 Task: Make in the project Brighten an epic 'DevOps Implementation'. Create in the project Brighten an epic 'Website Redesign'. Add in the project Brighten an epic 'Network Upgrades'
Action: Mouse moved to (244, 74)
Screenshot: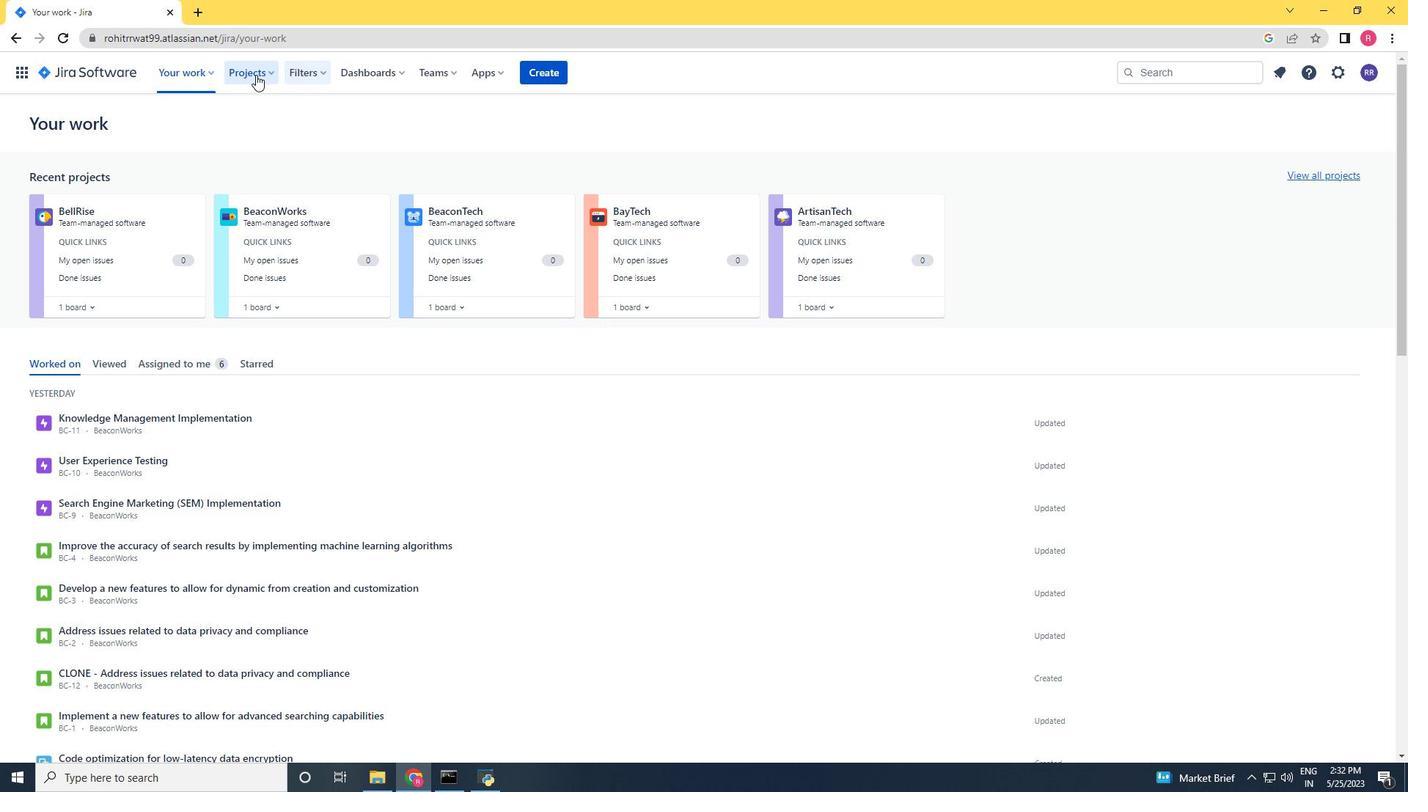 
Action: Mouse pressed left at (244, 74)
Screenshot: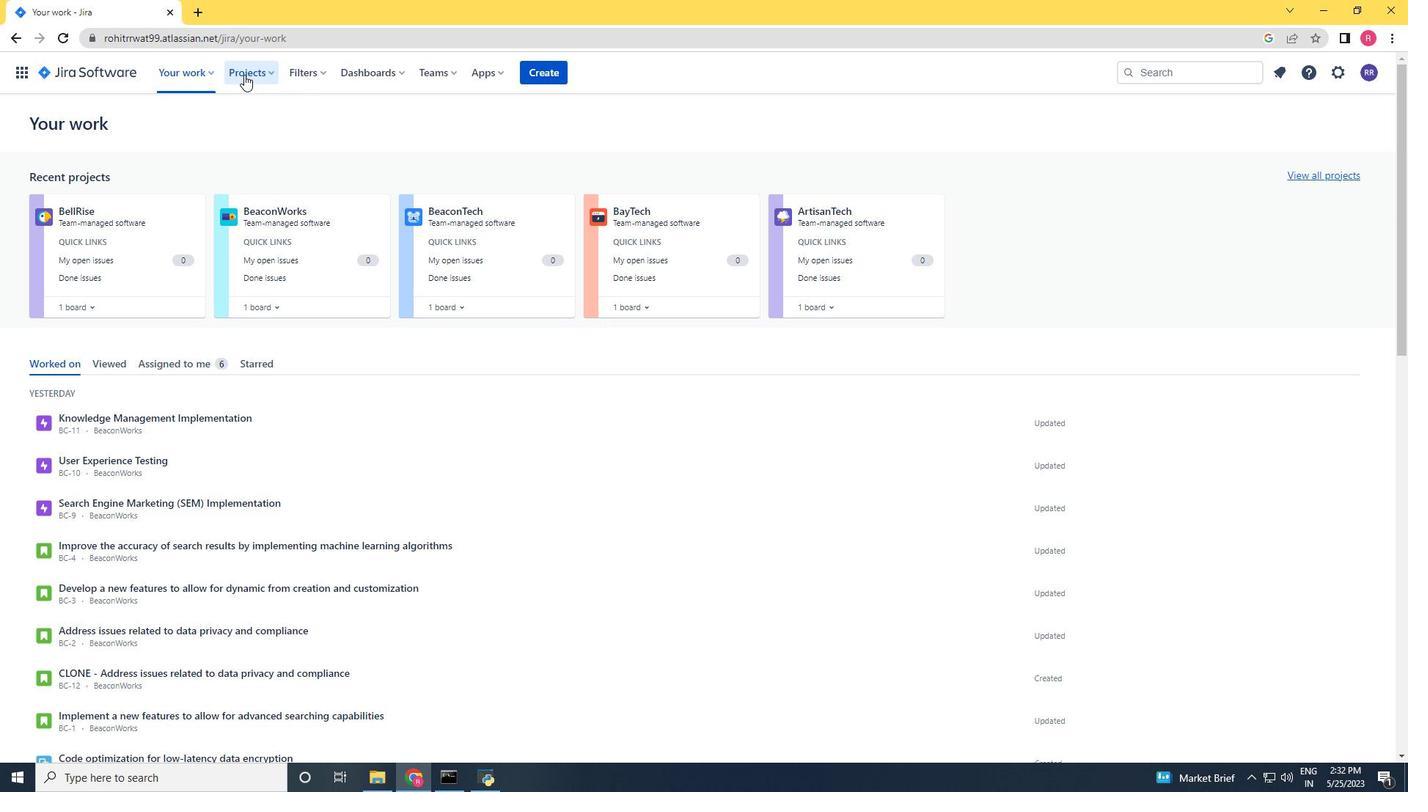
Action: Mouse moved to (253, 140)
Screenshot: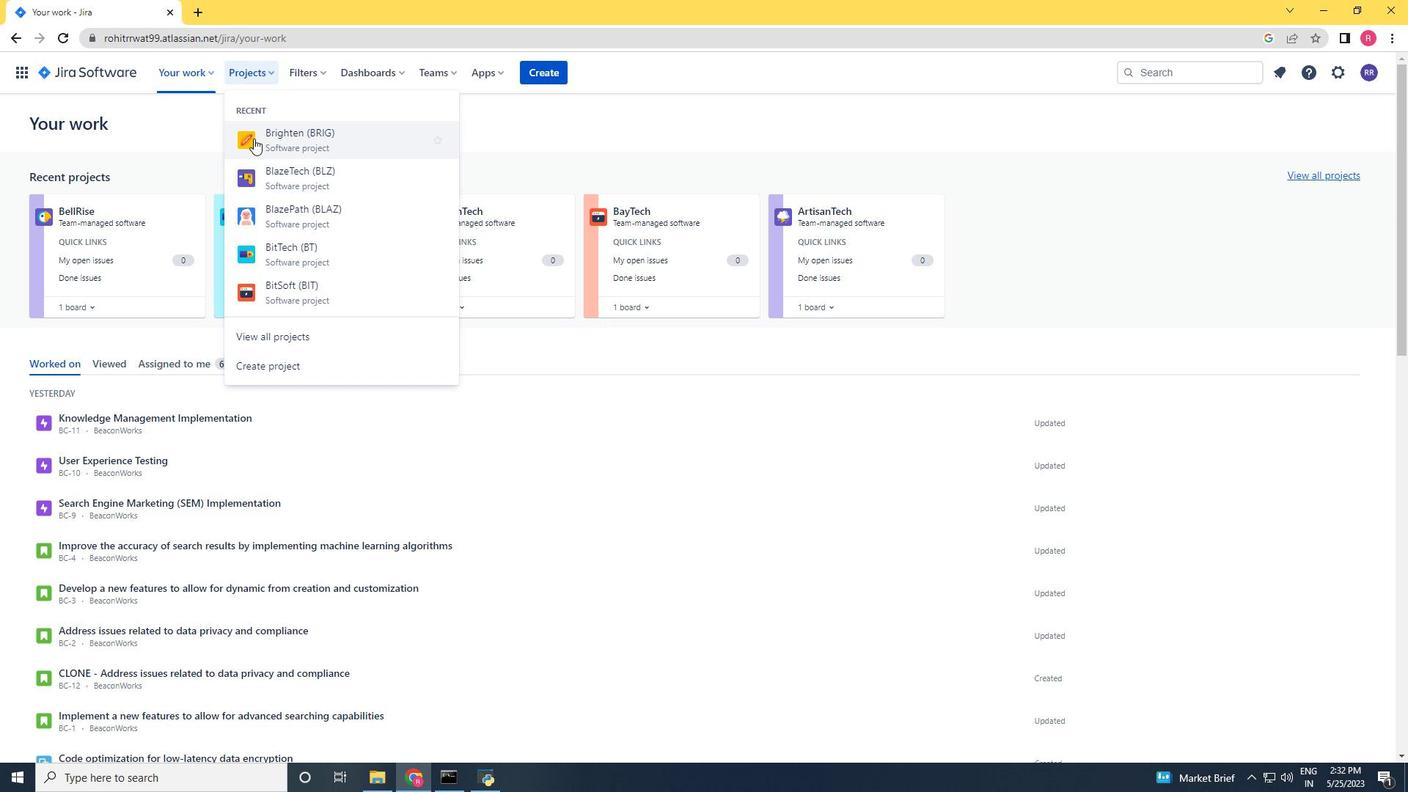 
Action: Mouse pressed left at (253, 140)
Screenshot: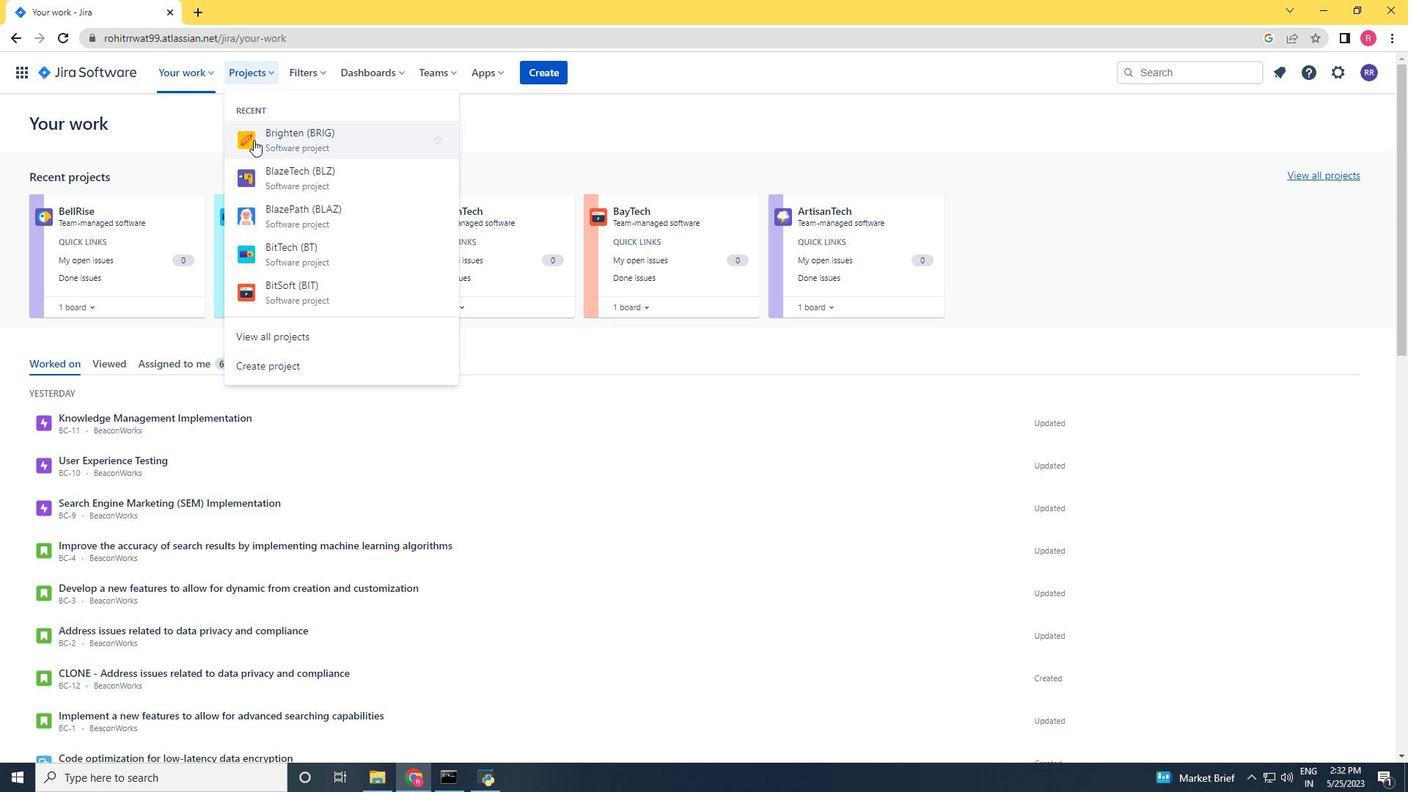 
Action: Mouse moved to (106, 221)
Screenshot: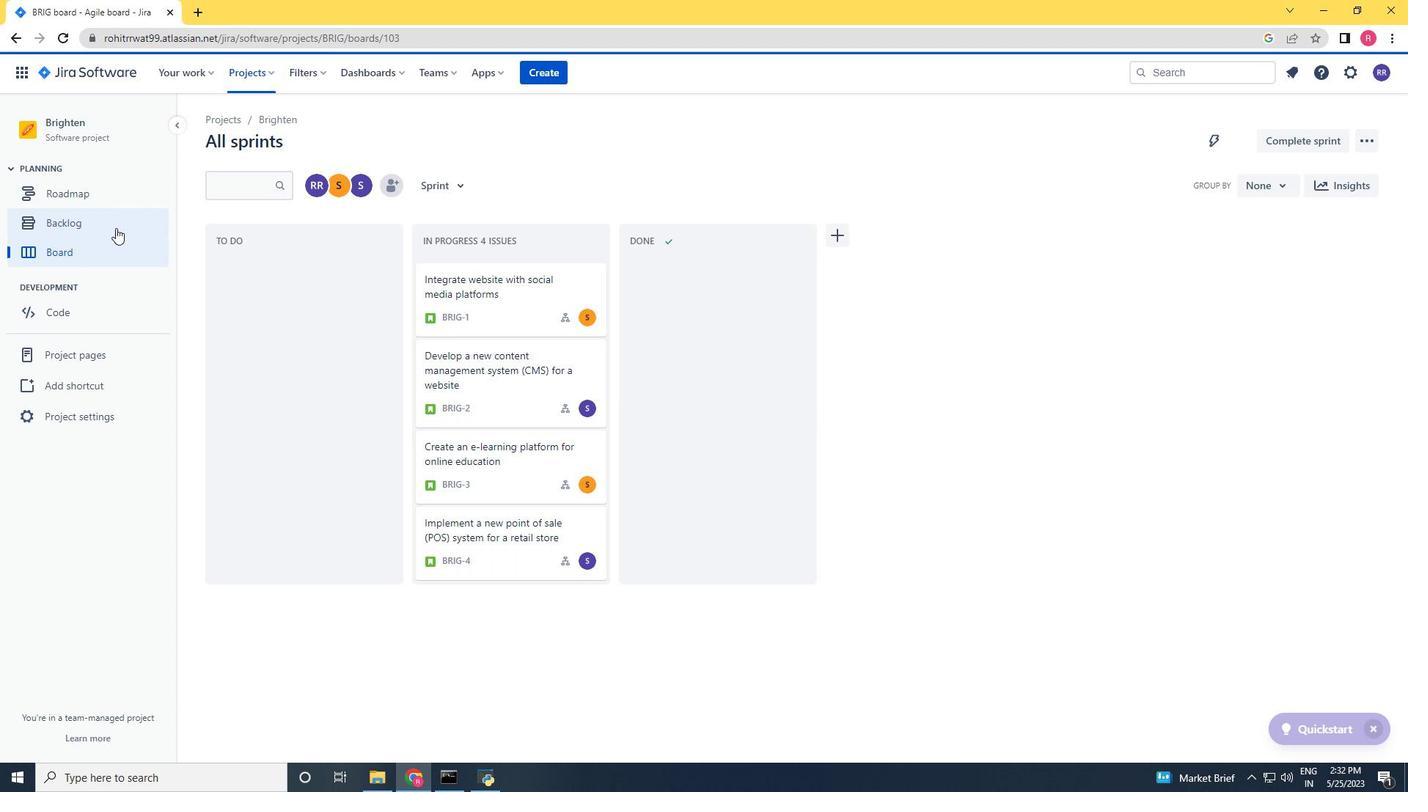 
Action: Mouse pressed left at (106, 221)
Screenshot: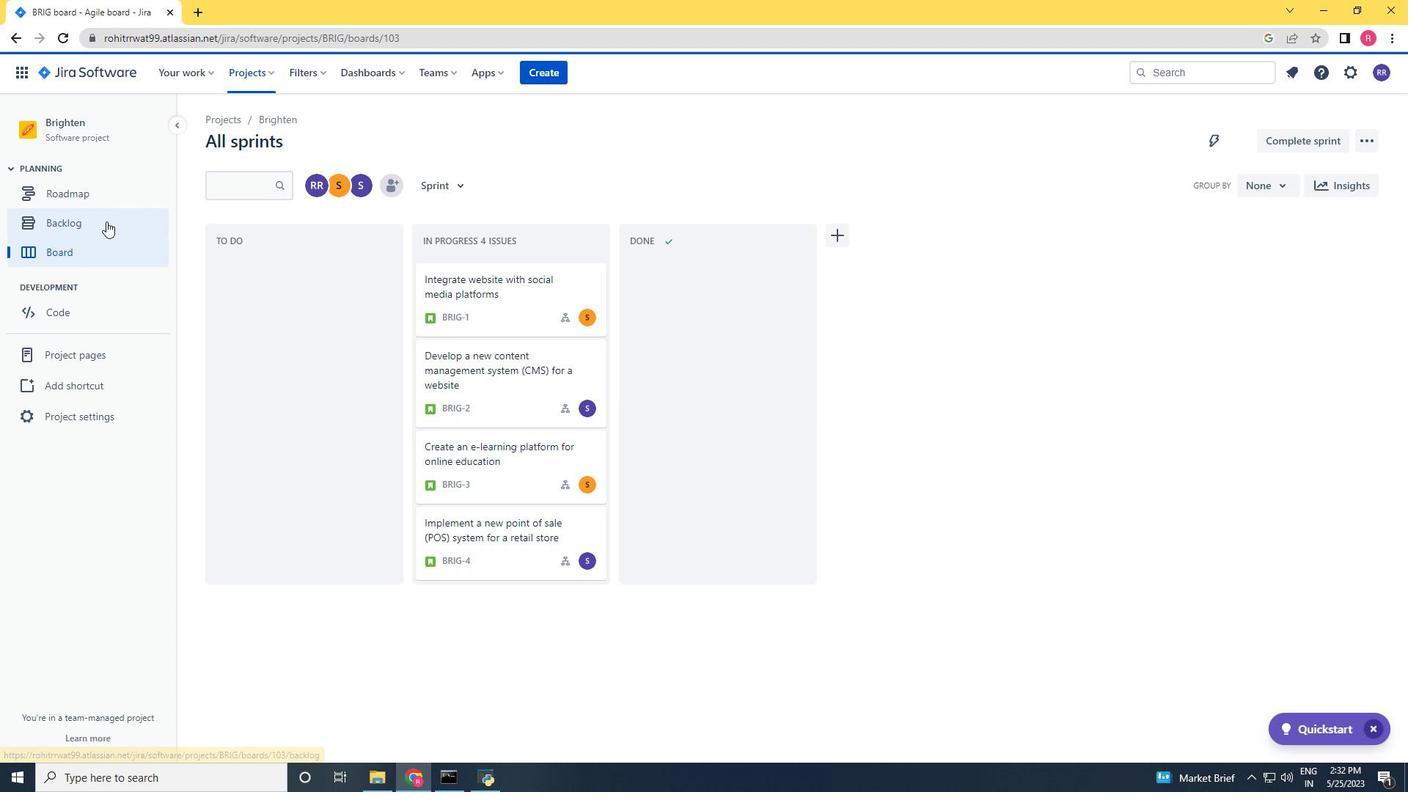 
Action: Mouse moved to (422, 182)
Screenshot: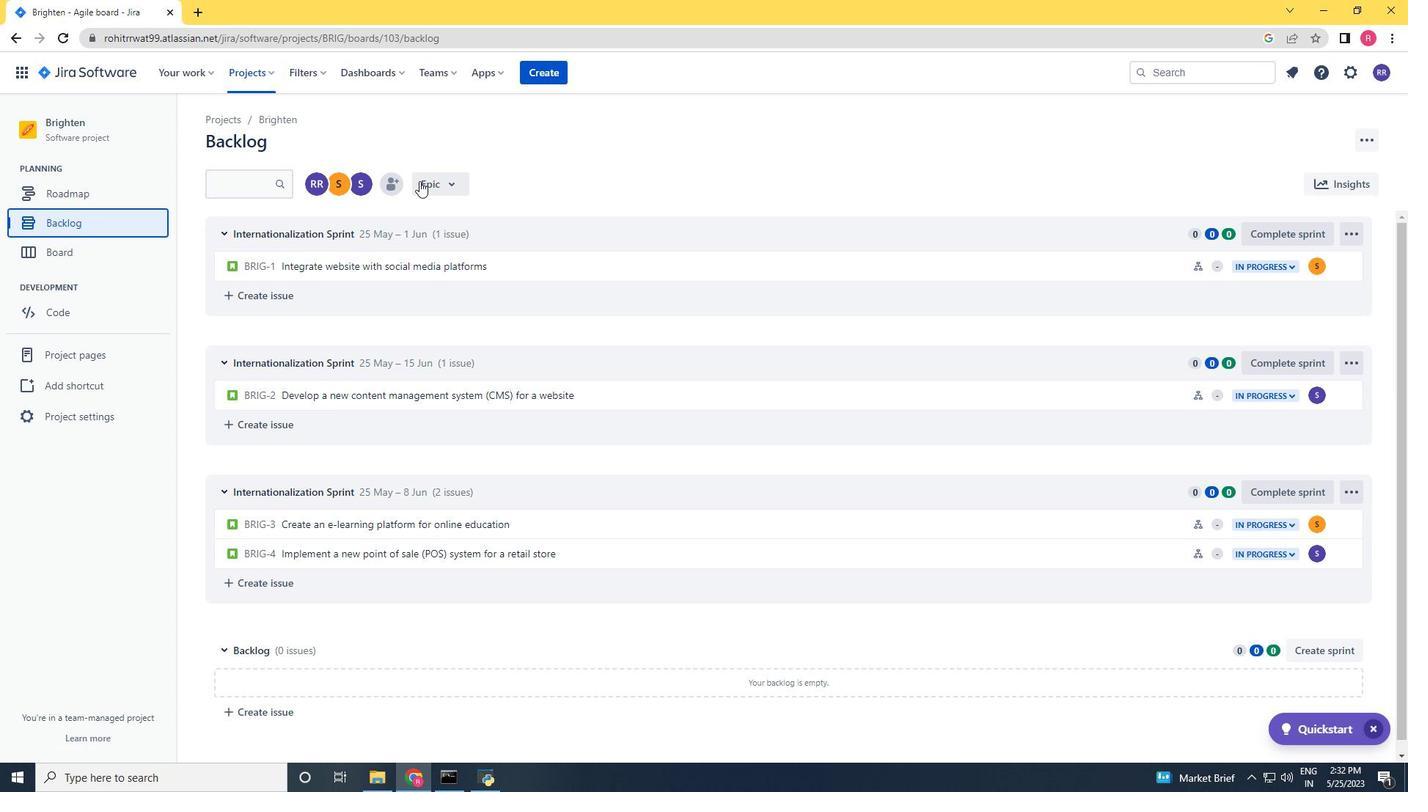 
Action: Mouse pressed left at (422, 182)
Screenshot: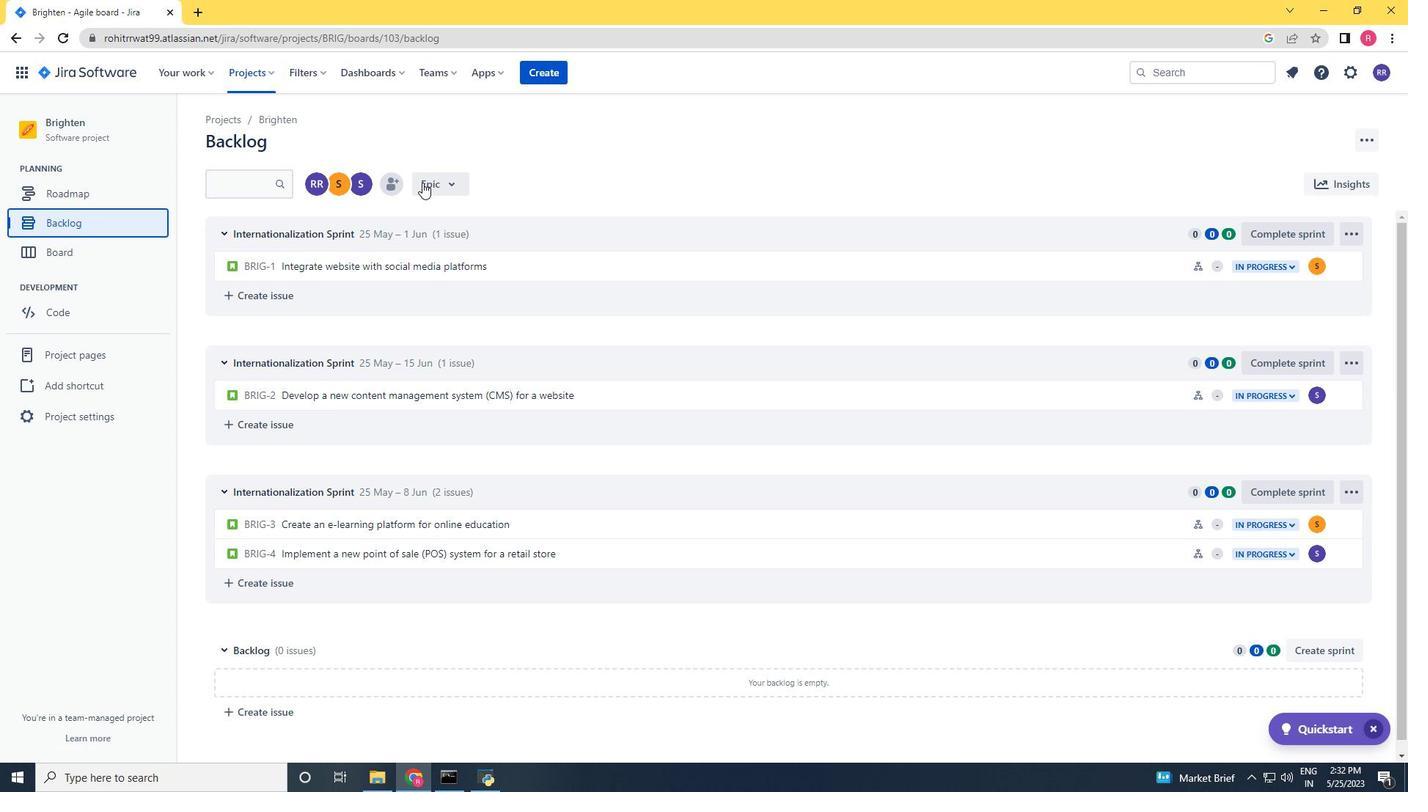 
Action: Mouse moved to (433, 273)
Screenshot: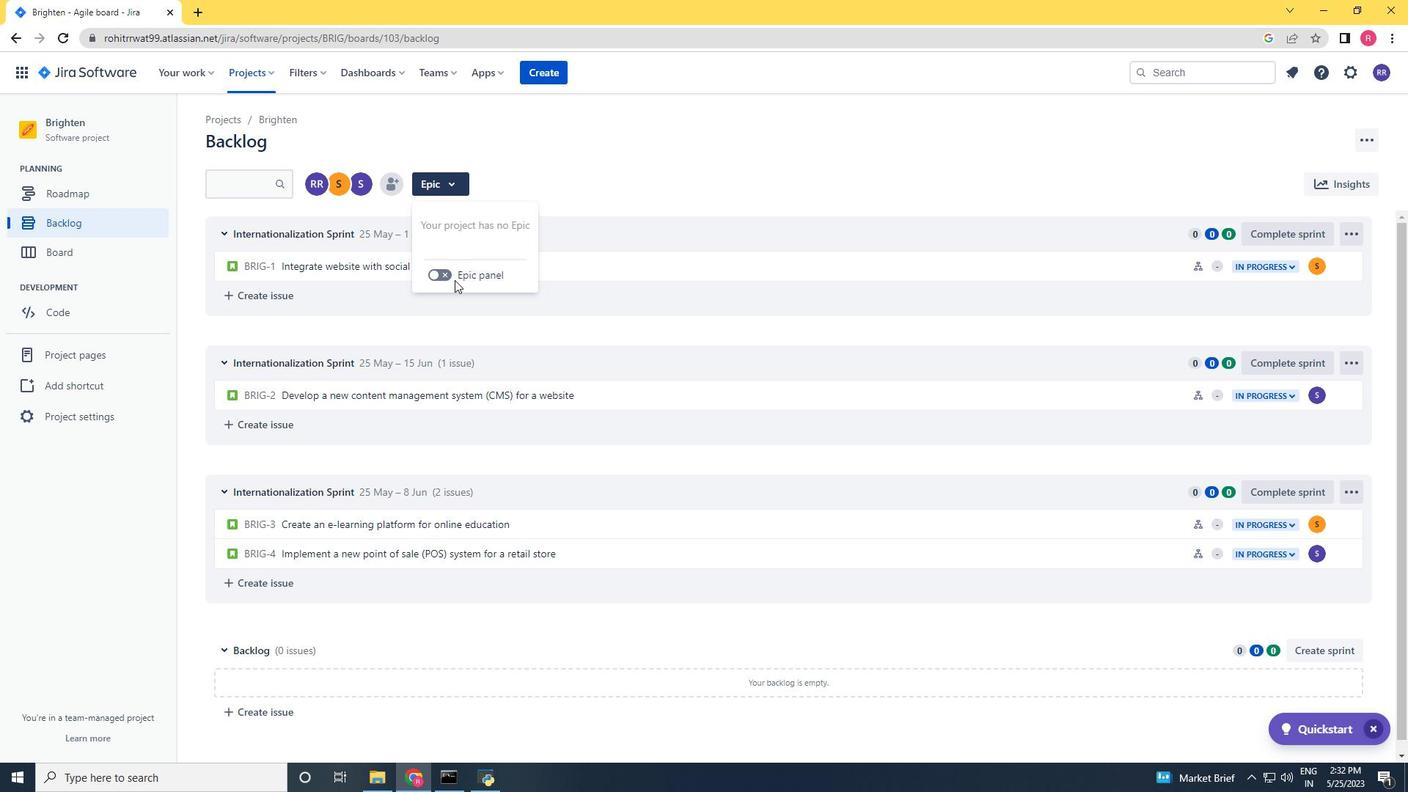 
Action: Mouse pressed left at (433, 273)
Screenshot: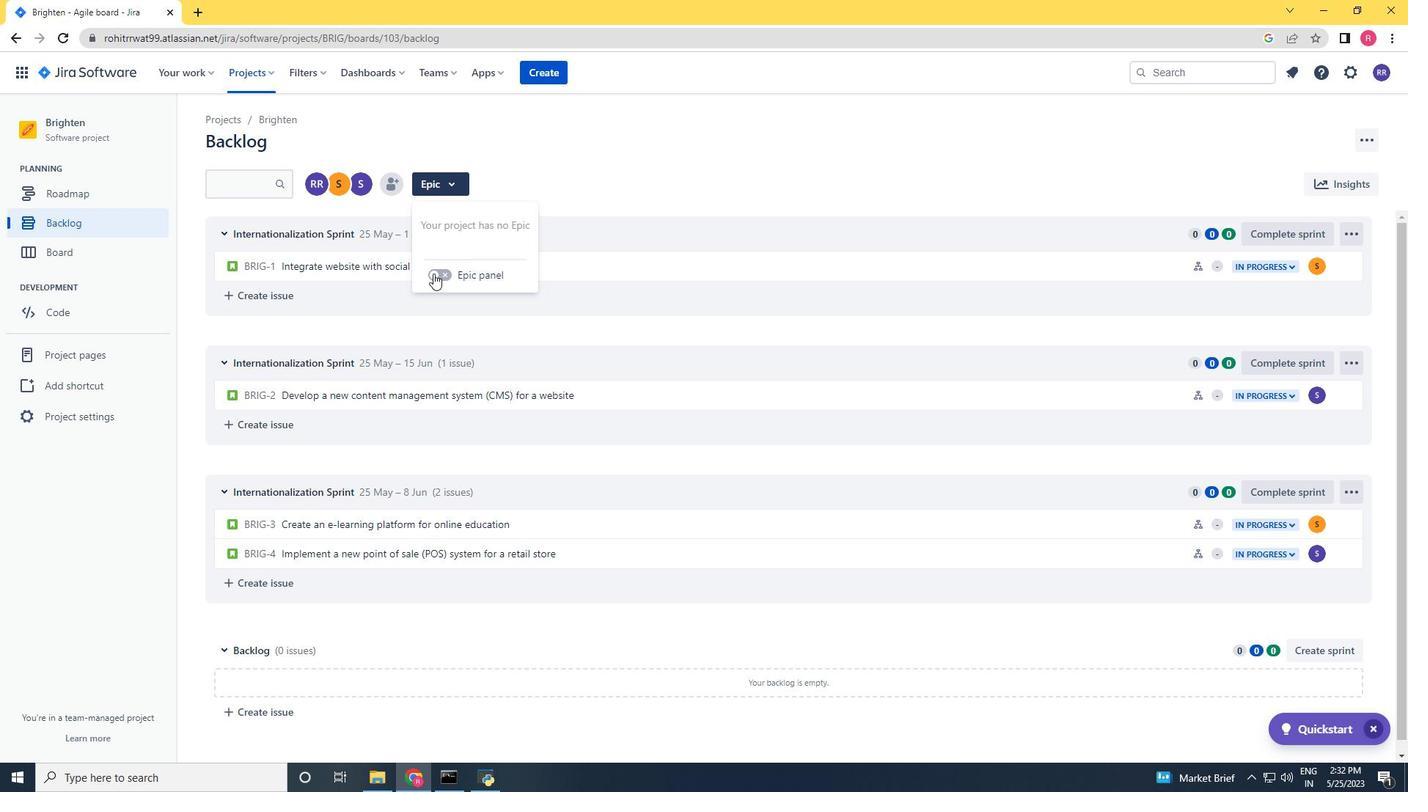 
Action: Mouse moved to (347, 508)
Screenshot: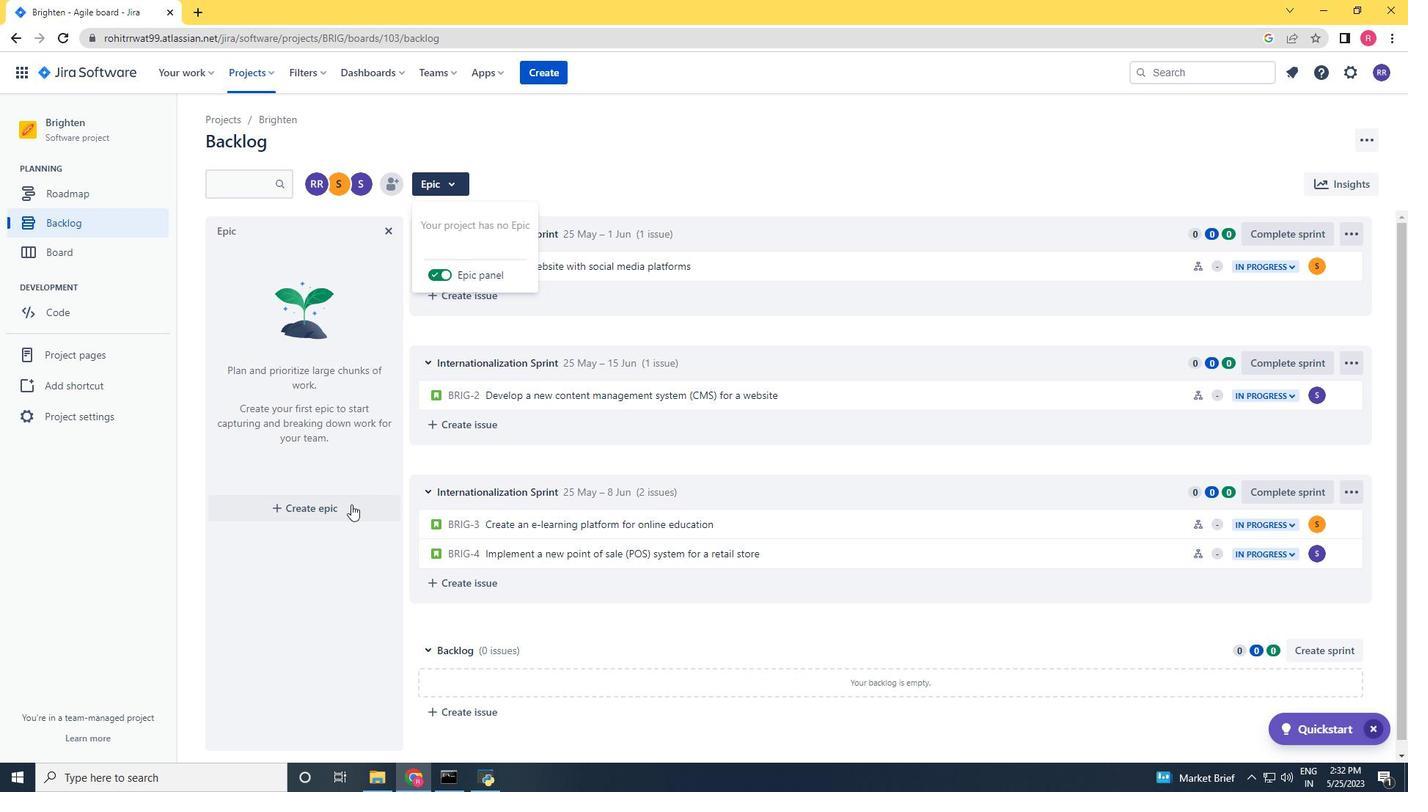 
Action: Mouse pressed left at (347, 508)
Screenshot: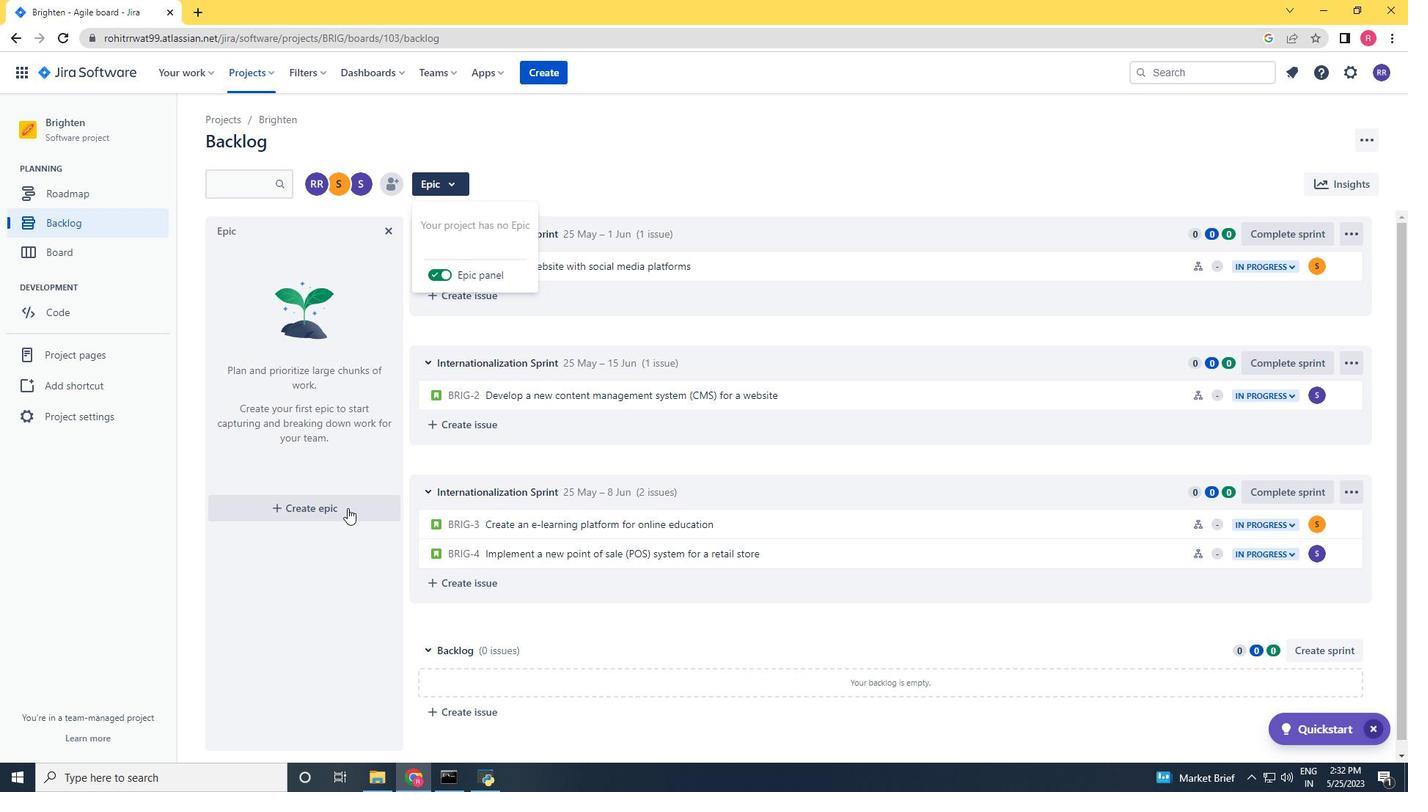 
Action: Key pressed <Key.shift>Dev<Key.shift><Key.shift><Key.shift><Key.shift><Key.shift><Key.shift>Ops<Key.space>i<Key.backspace><Key.shift>Implementation<Key.space><Key.space><Key.enter><Key.shift>Website<Key.space><Key.shift>Redesign<Key.space><Key.enter><Key.enter><Key.shift>Network<Key.space><Key.shift>Upgrades<Key.space><Key.enter>
Screenshot: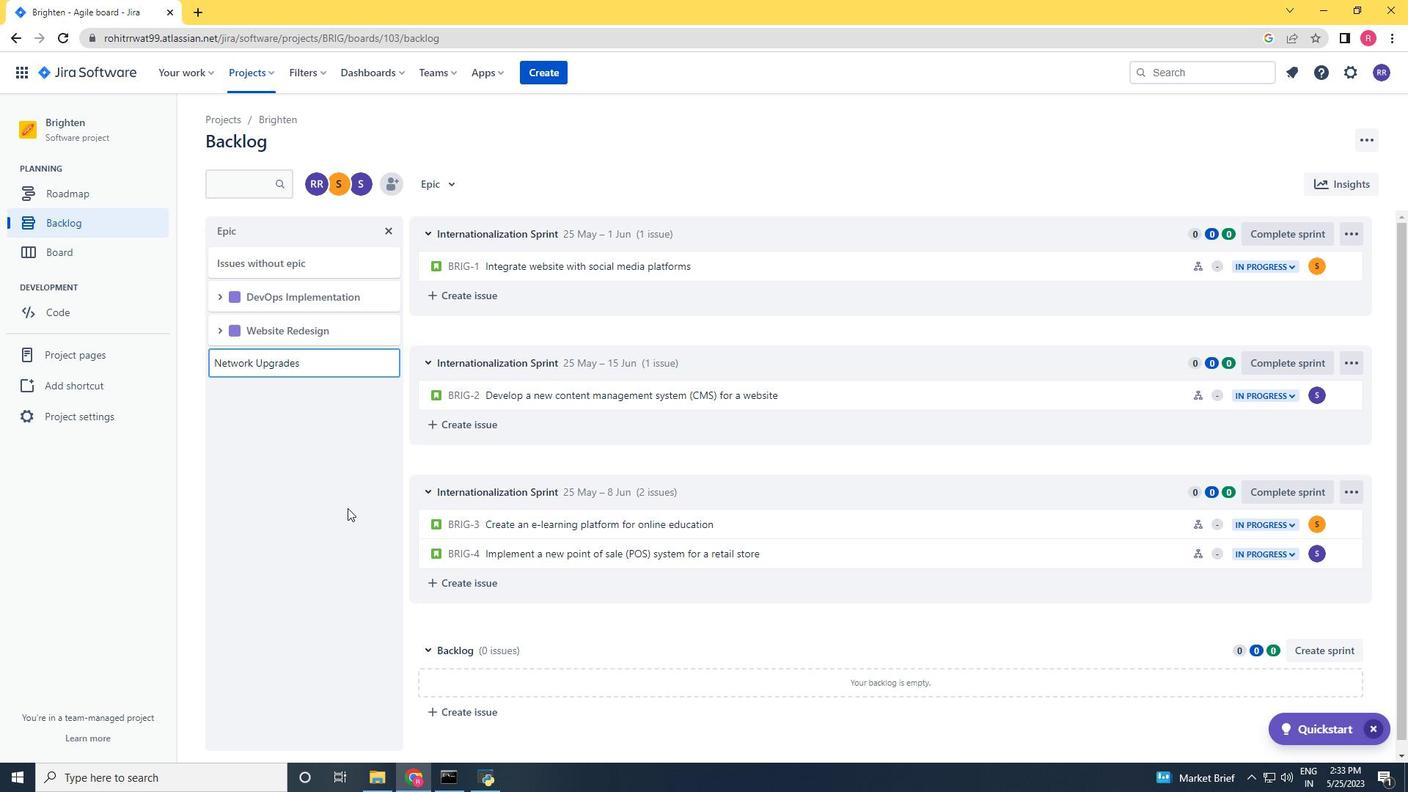 
Action: Mouse moved to (346, 479)
Screenshot: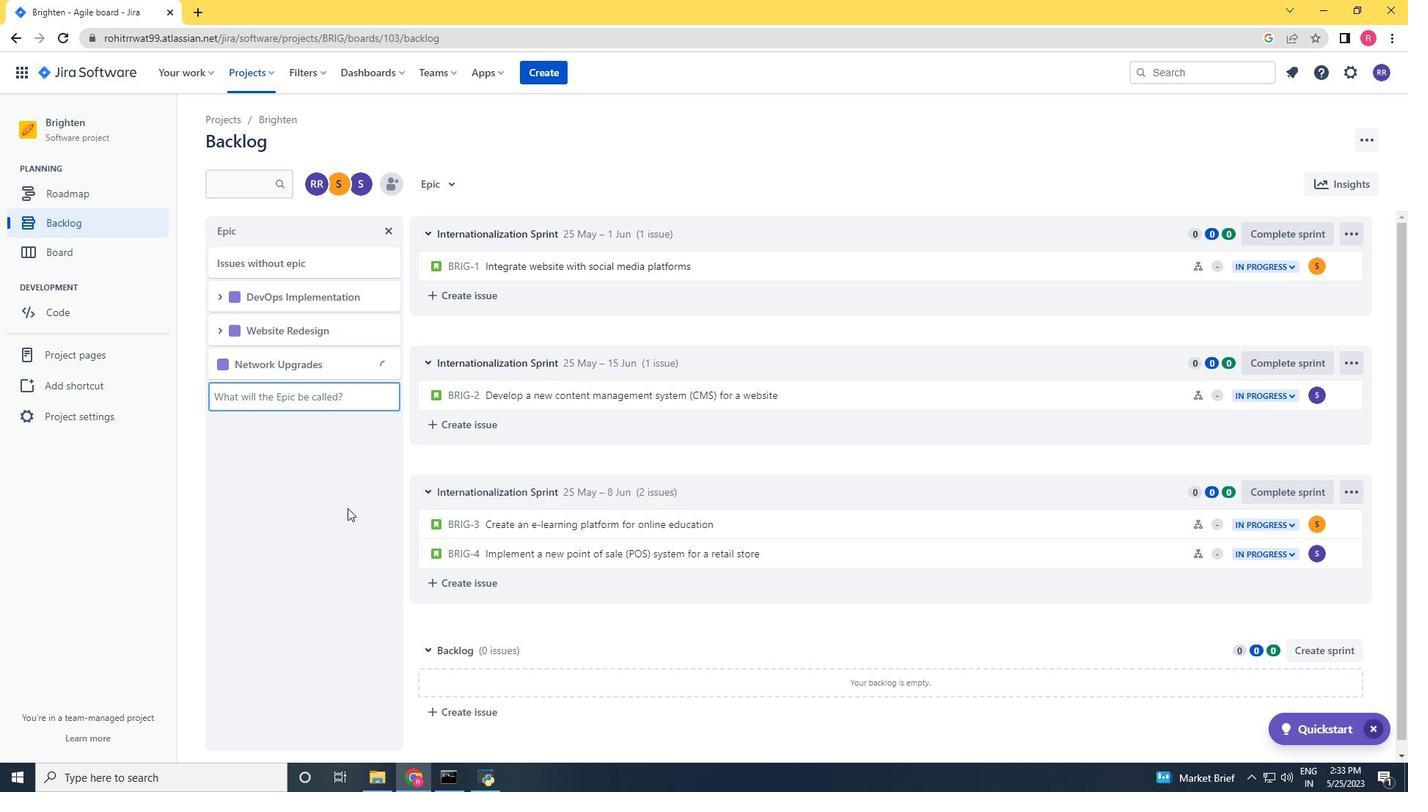 
